 Task: Toggle the format space around the selector separator option in the less.
Action: Mouse moved to (30, 642)
Screenshot: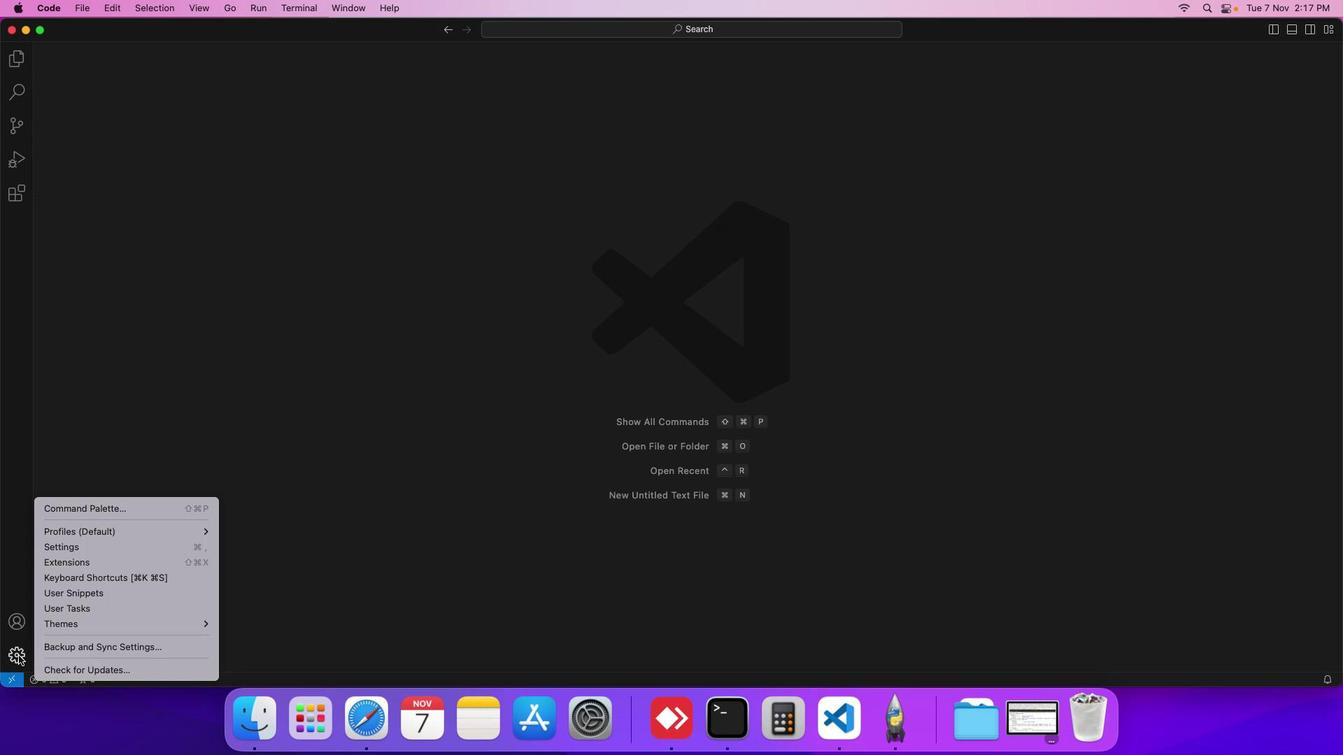 
Action: Mouse pressed left at (30, 642)
Screenshot: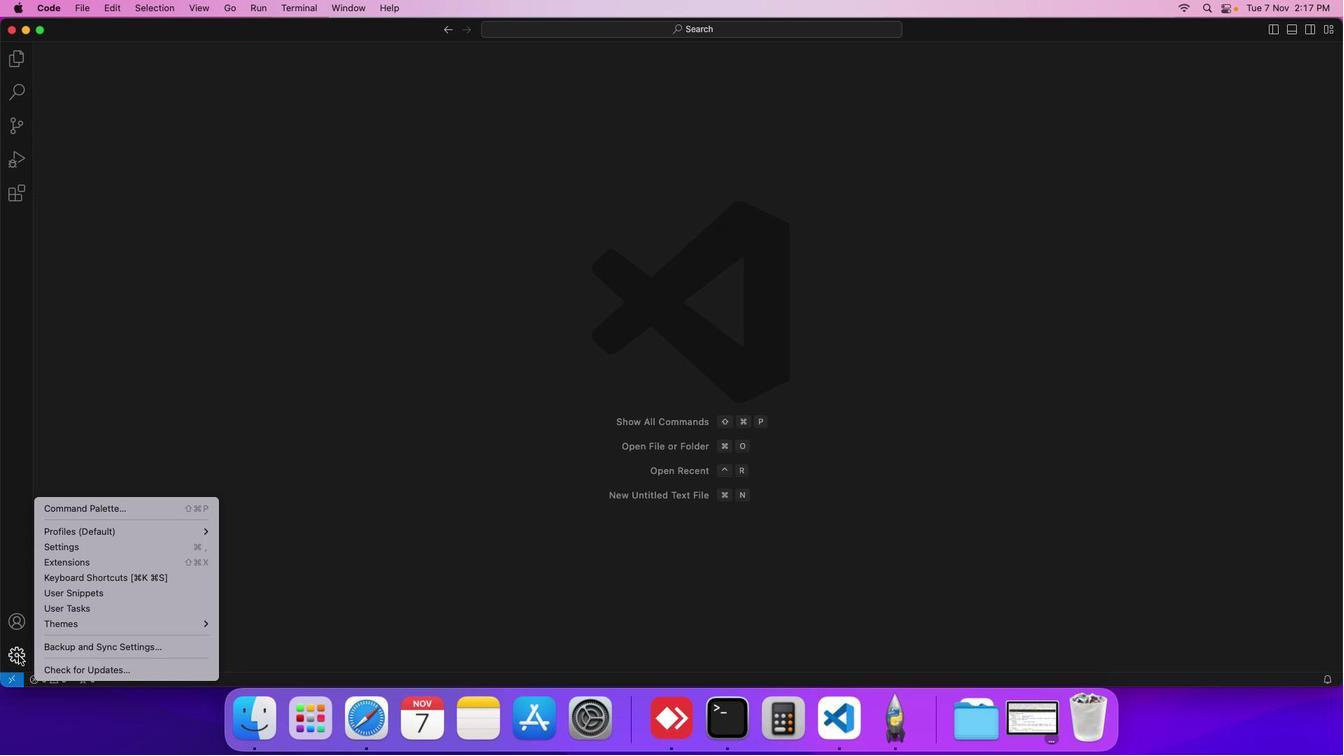 
Action: Mouse moved to (90, 528)
Screenshot: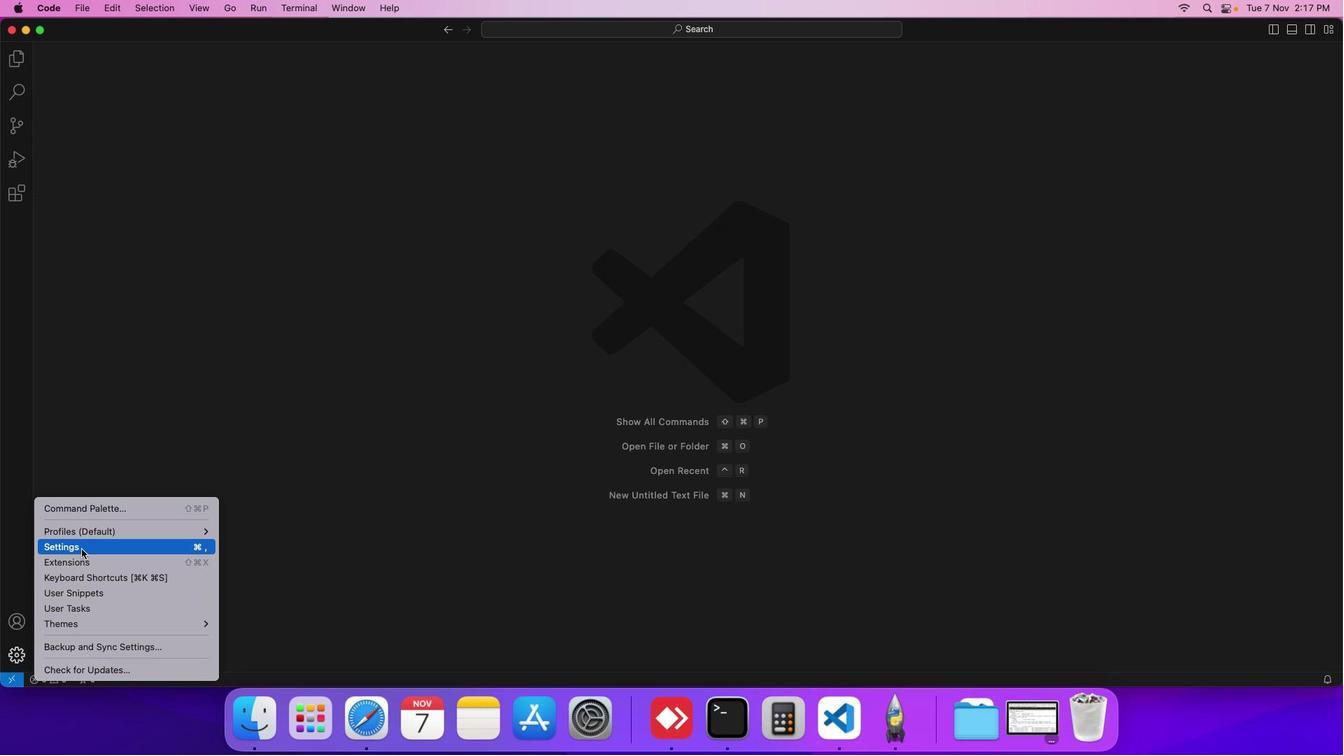 
Action: Mouse pressed left at (90, 528)
Screenshot: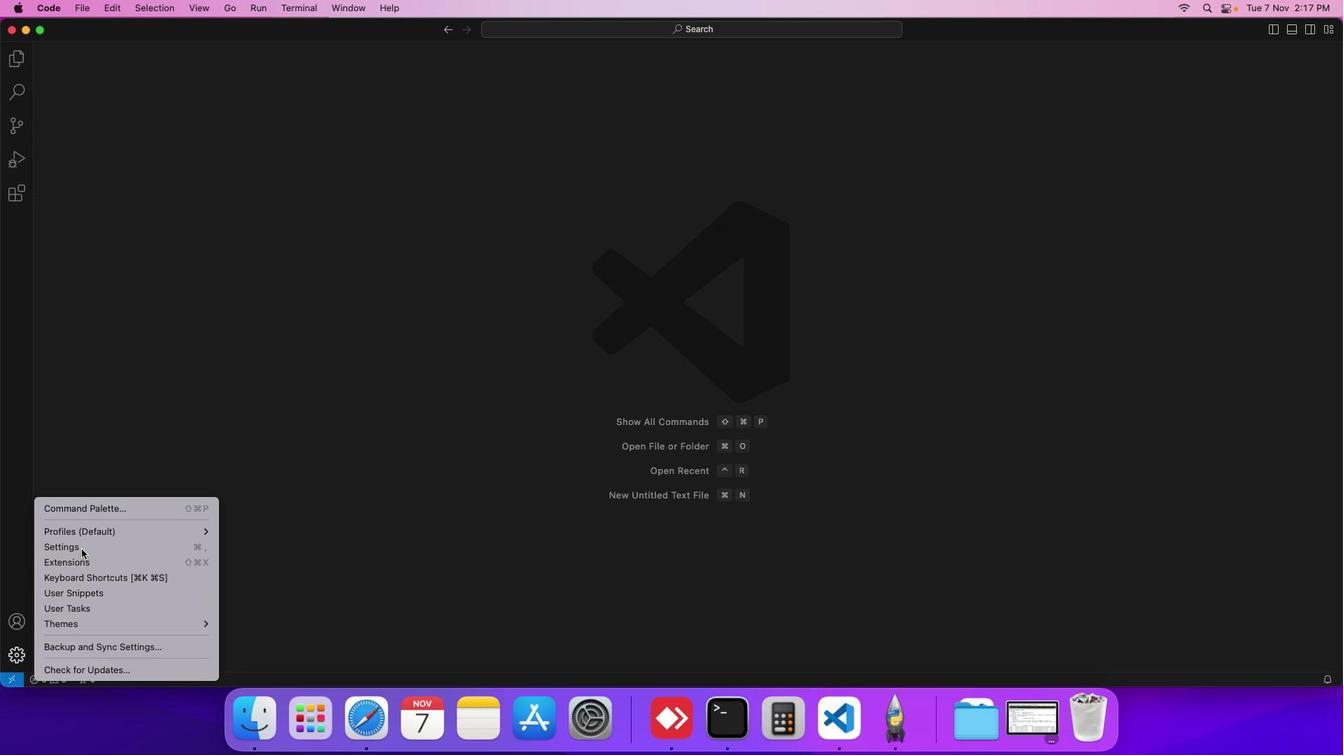 
Action: Mouse moved to (348, 204)
Screenshot: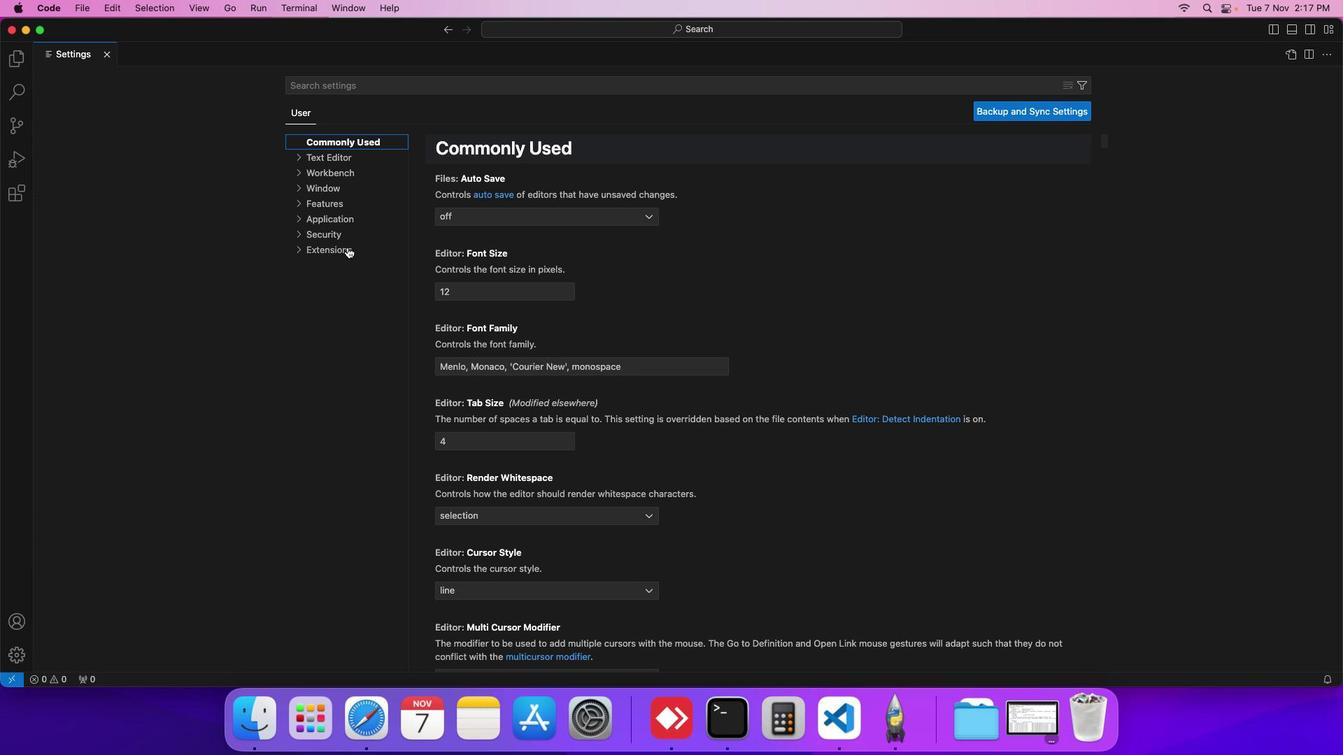 
Action: Mouse pressed left at (348, 204)
Screenshot: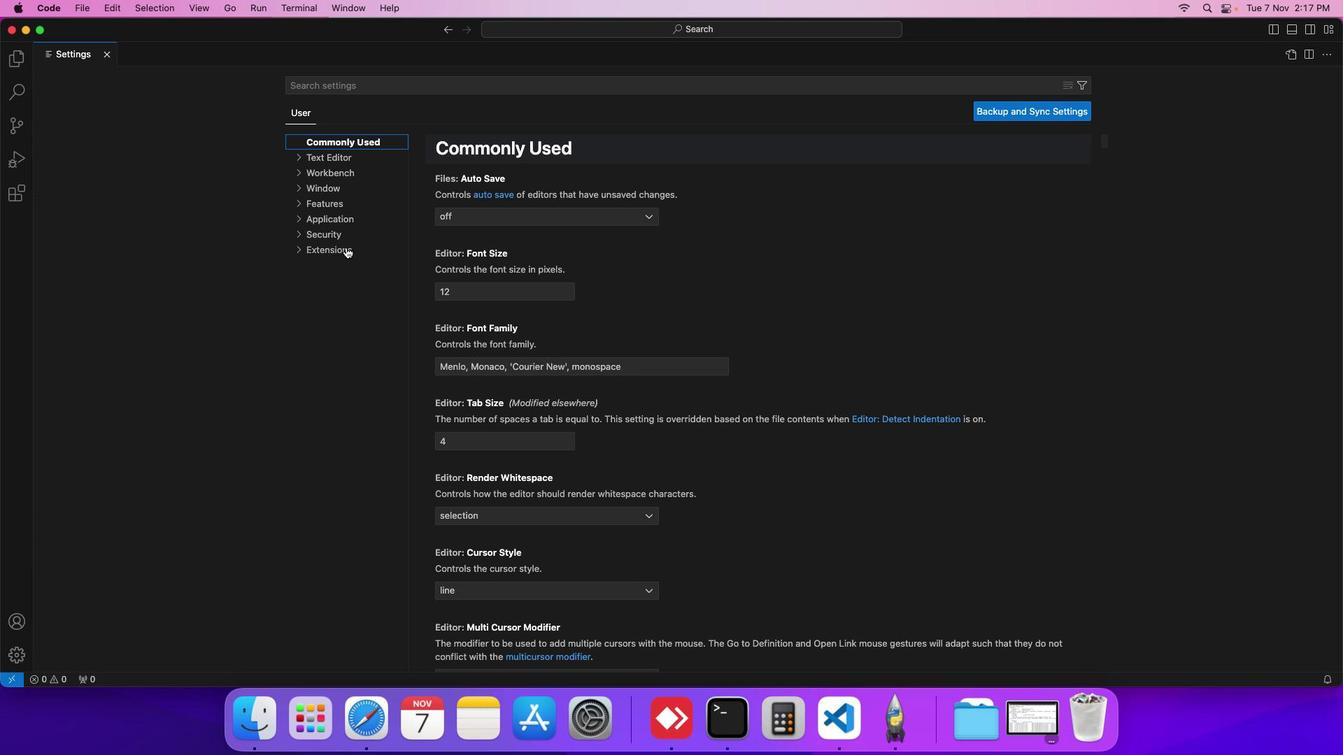 
Action: Mouse moved to (327, 275)
Screenshot: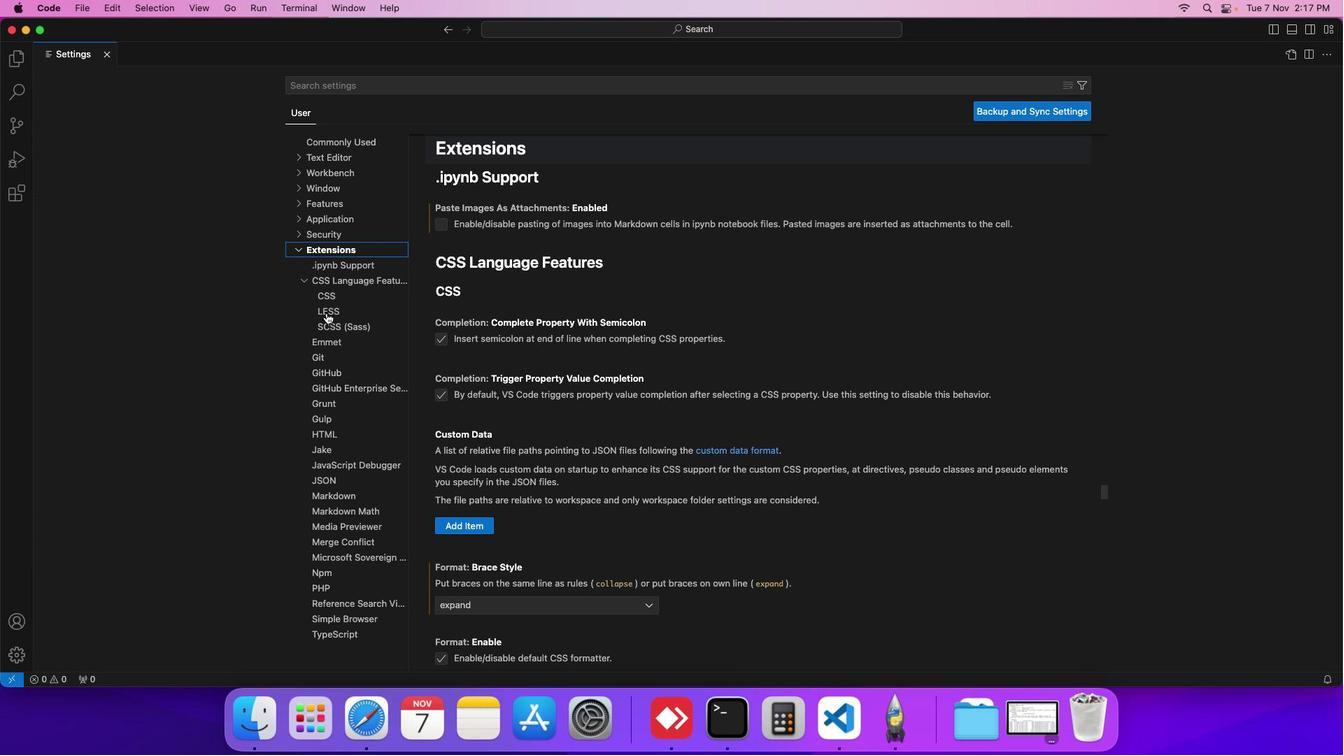
Action: Mouse pressed left at (327, 275)
Screenshot: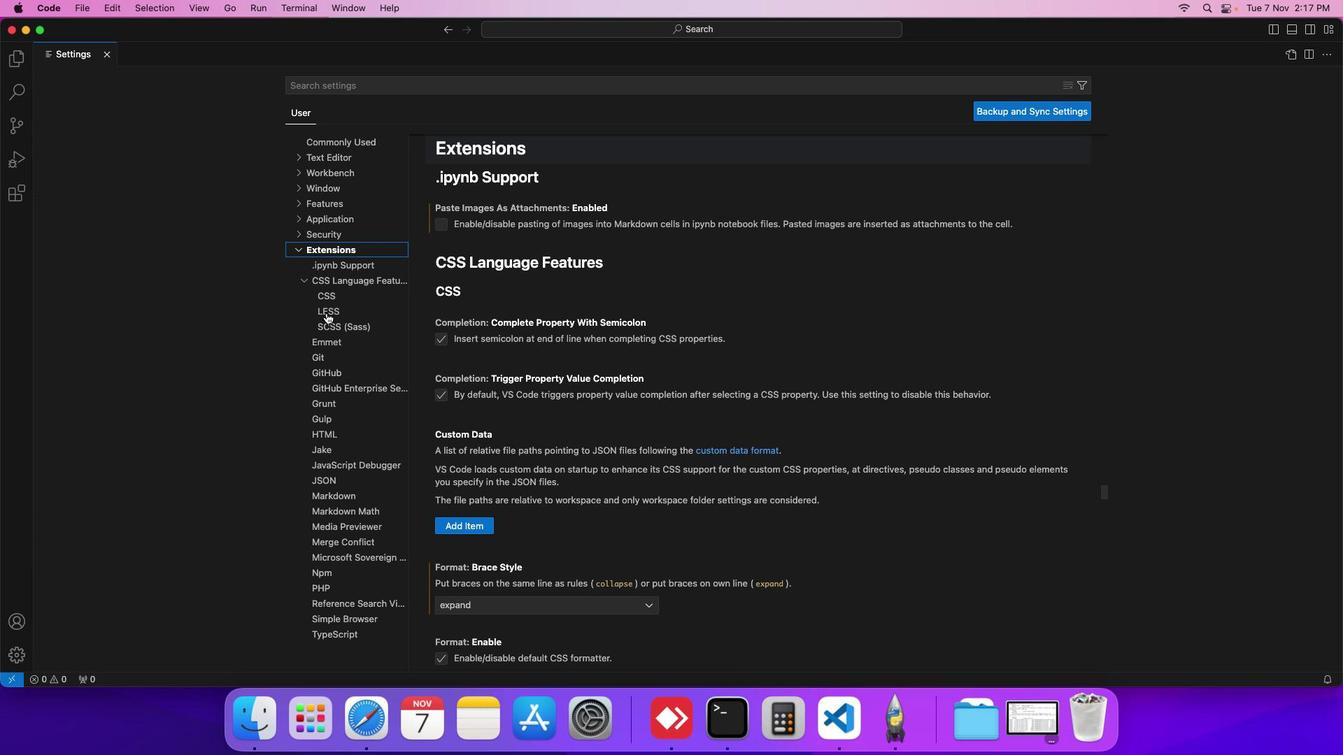 
Action: Mouse moved to (497, 372)
Screenshot: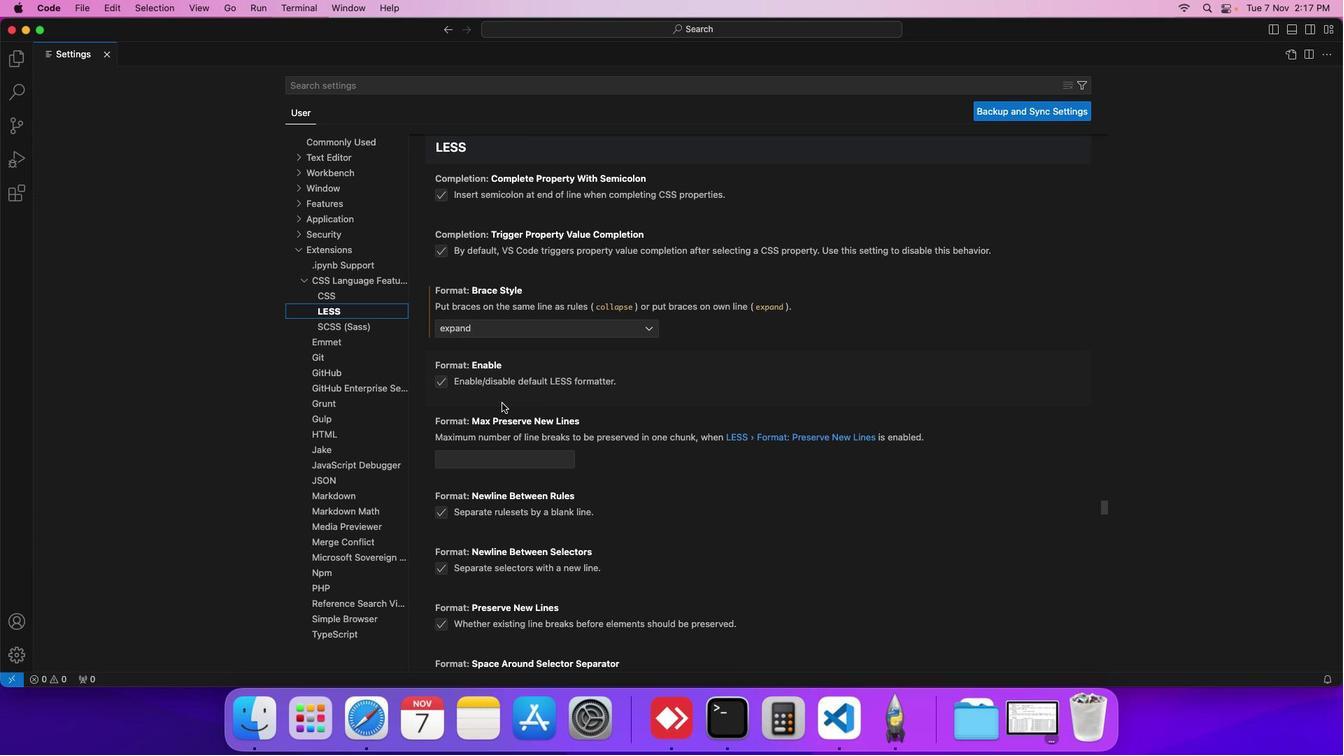 
Action: Mouse scrolled (497, 372) with delta (11, -60)
Screenshot: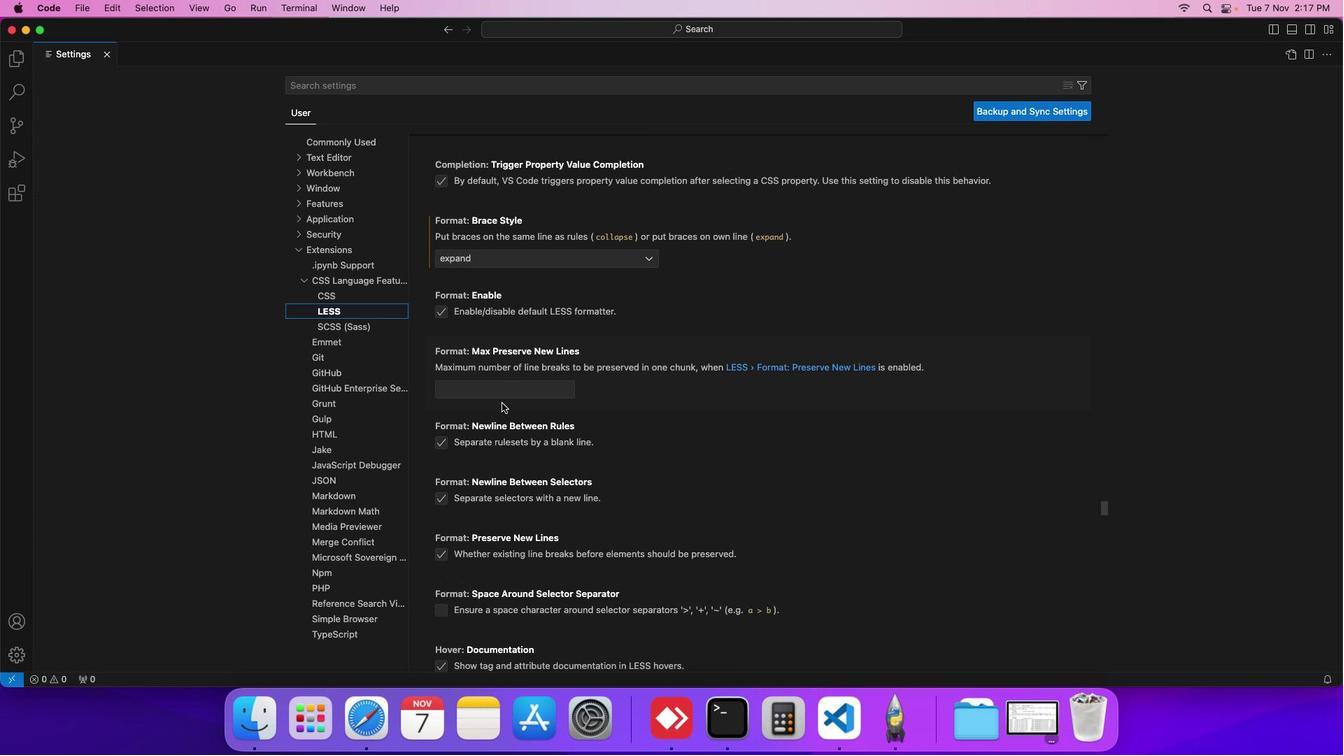 
Action: Mouse scrolled (497, 372) with delta (11, -60)
Screenshot: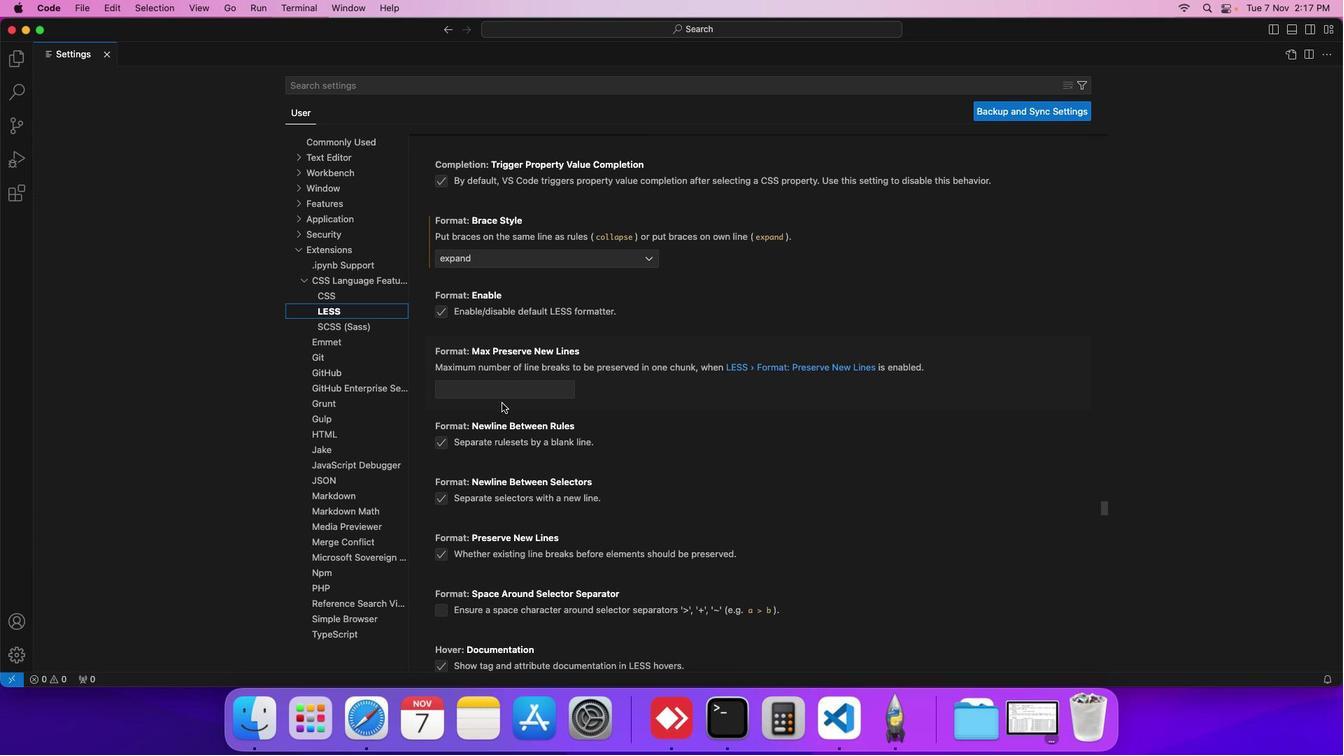 
Action: Mouse scrolled (497, 372) with delta (11, -60)
Screenshot: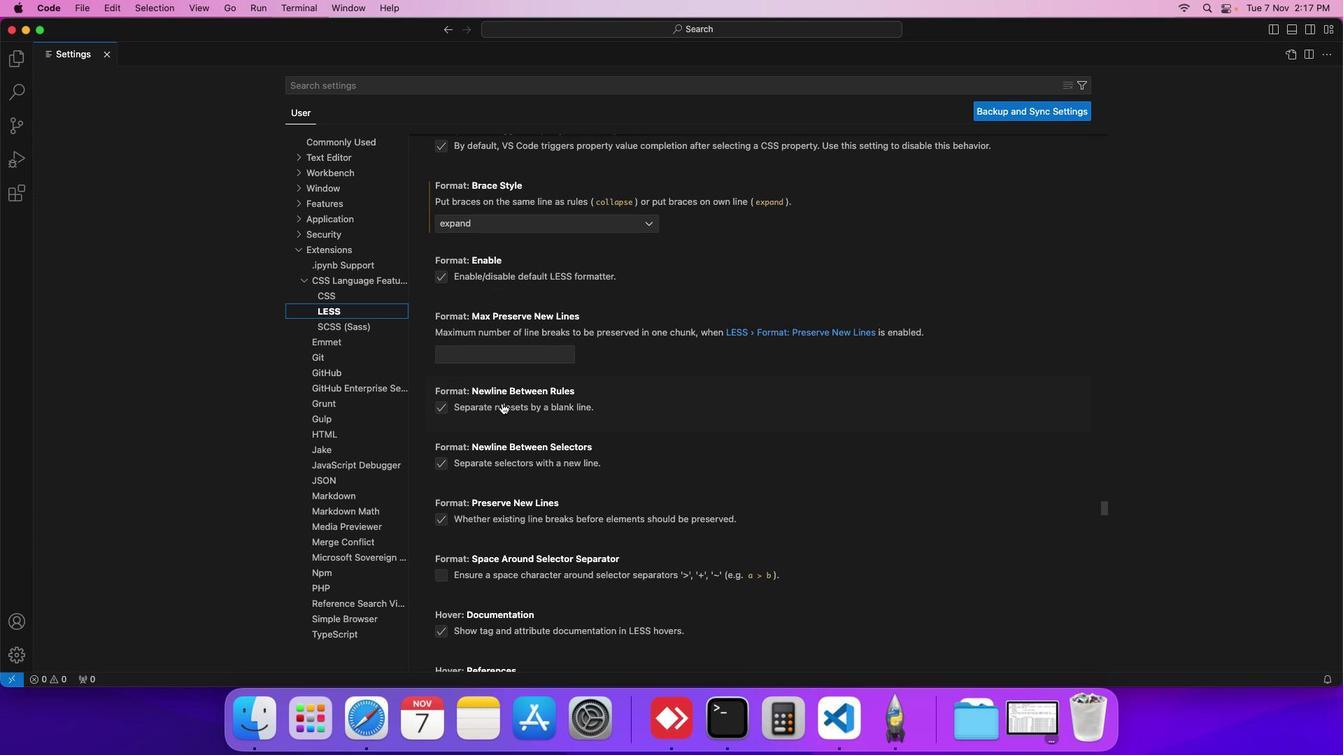 
Action: Mouse scrolled (497, 372) with delta (11, -60)
Screenshot: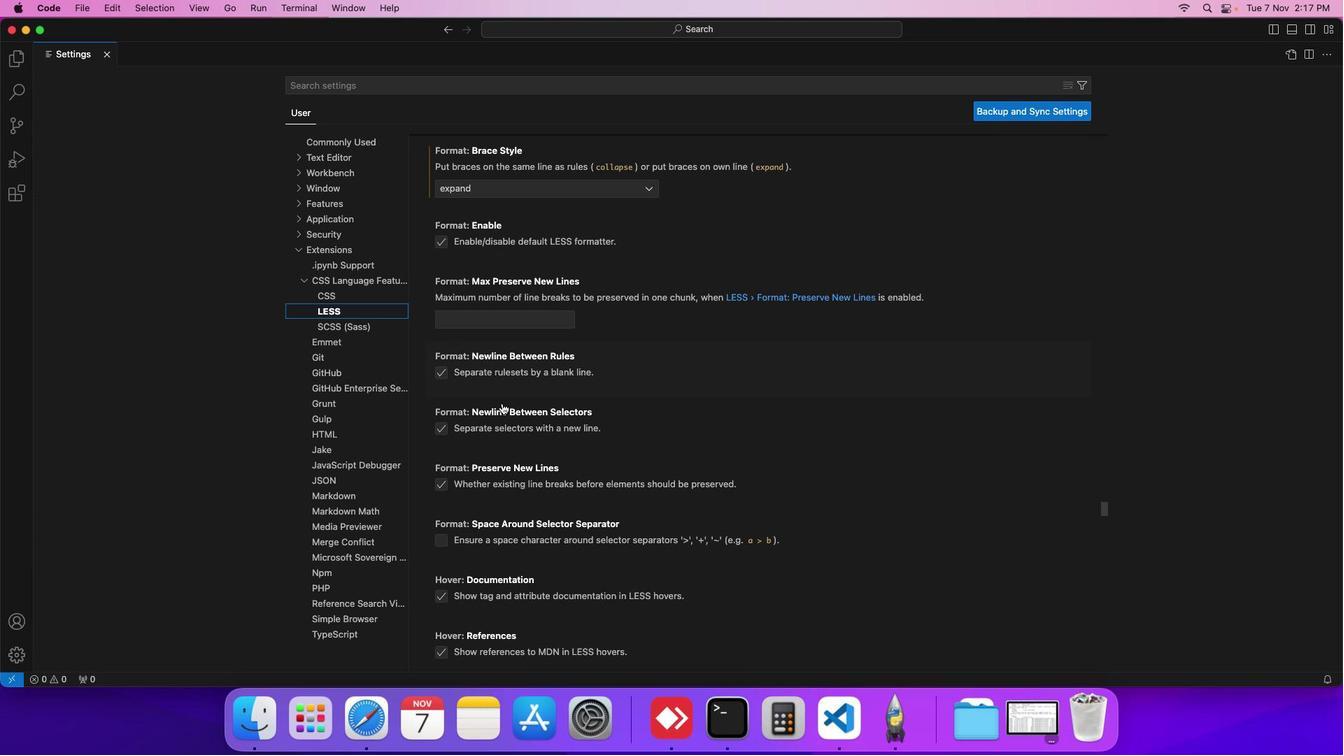 
Action: Mouse scrolled (497, 372) with delta (11, -60)
Screenshot: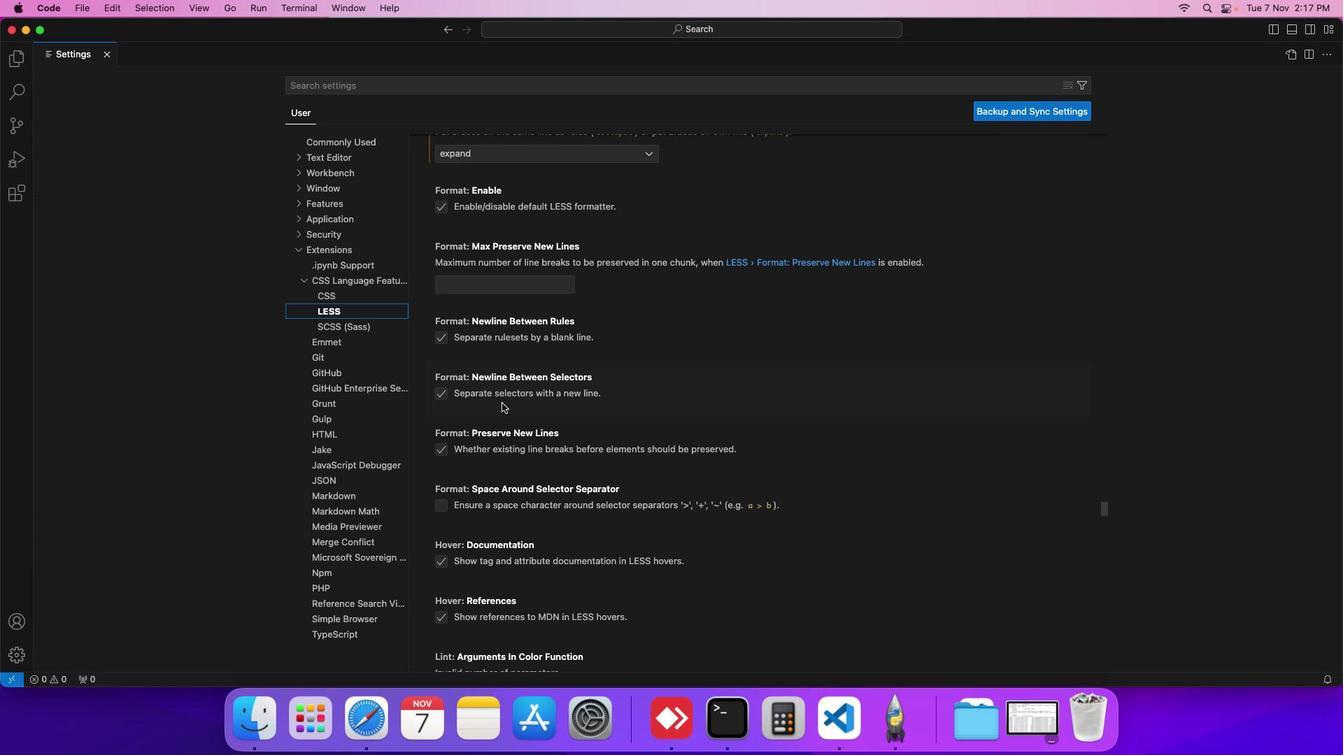 
Action: Mouse scrolled (497, 372) with delta (11, -60)
Screenshot: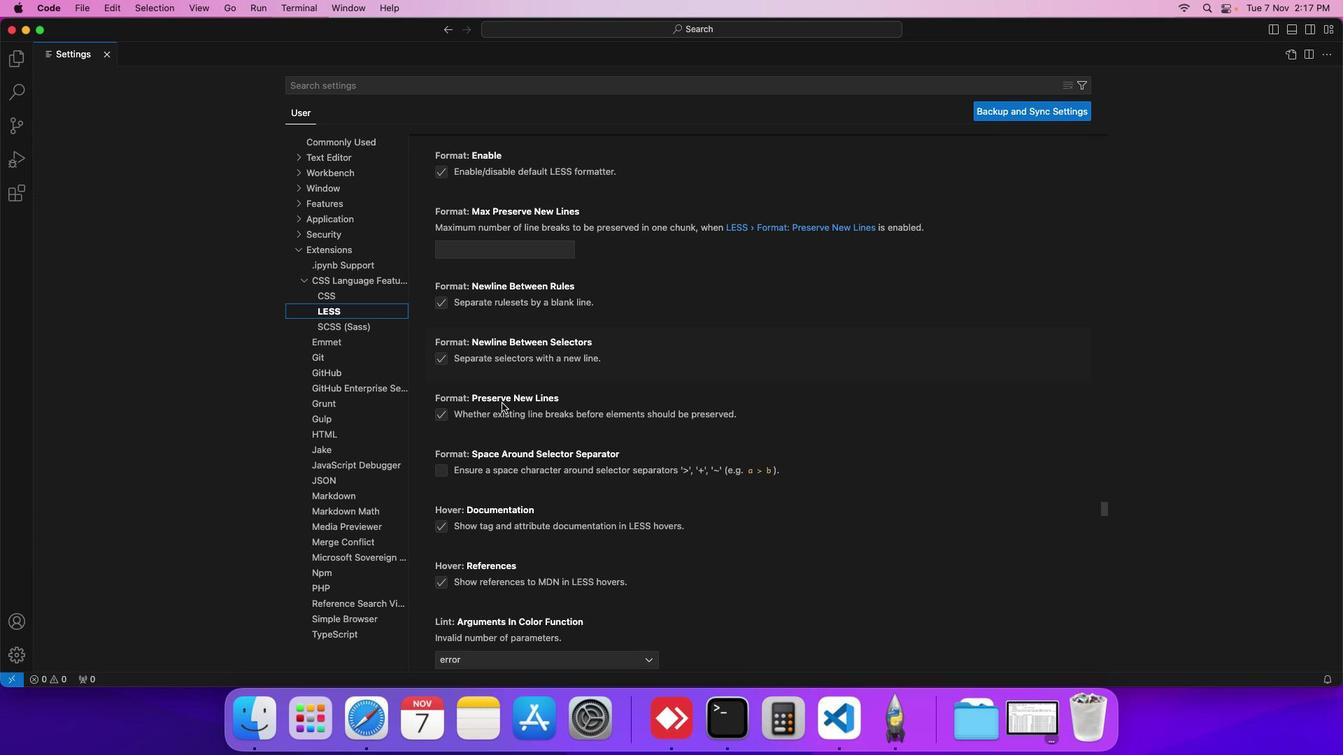 
Action: Mouse scrolled (497, 372) with delta (11, -60)
Screenshot: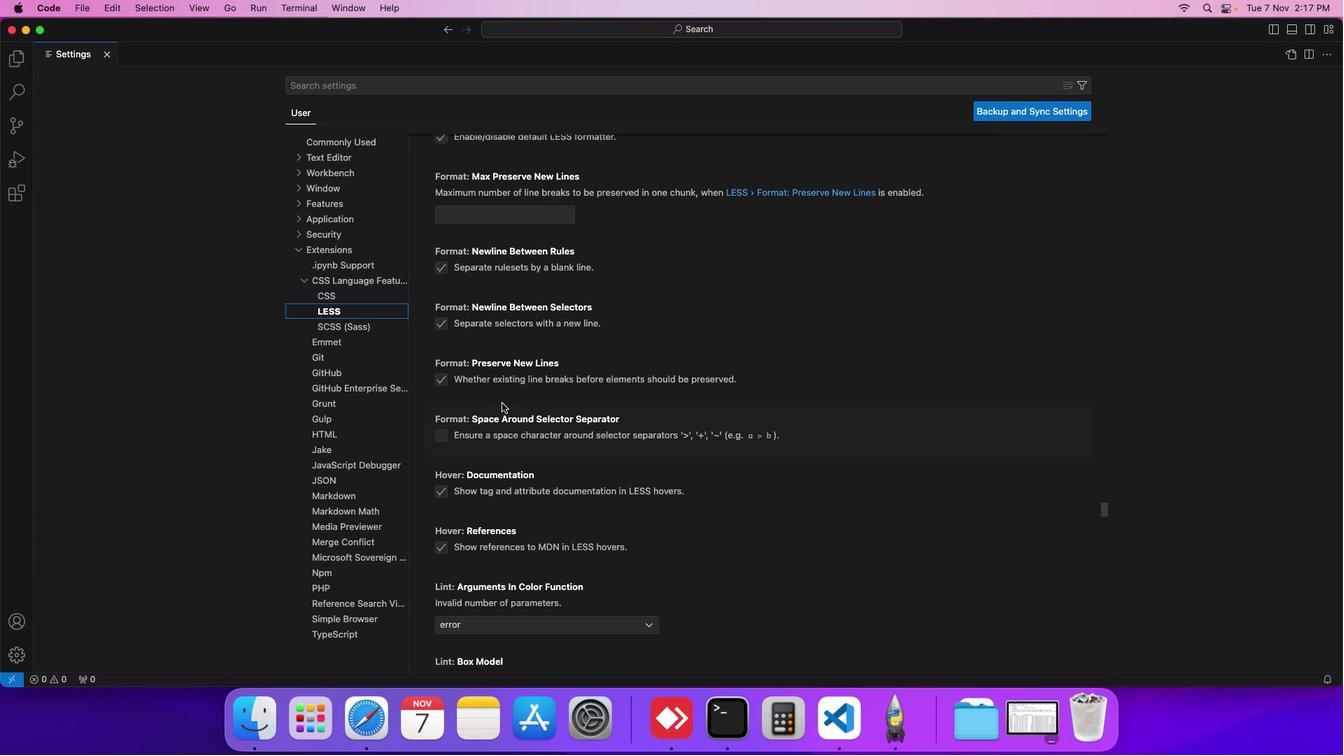 
Action: Mouse scrolled (497, 372) with delta (11, -60)
Screenshot: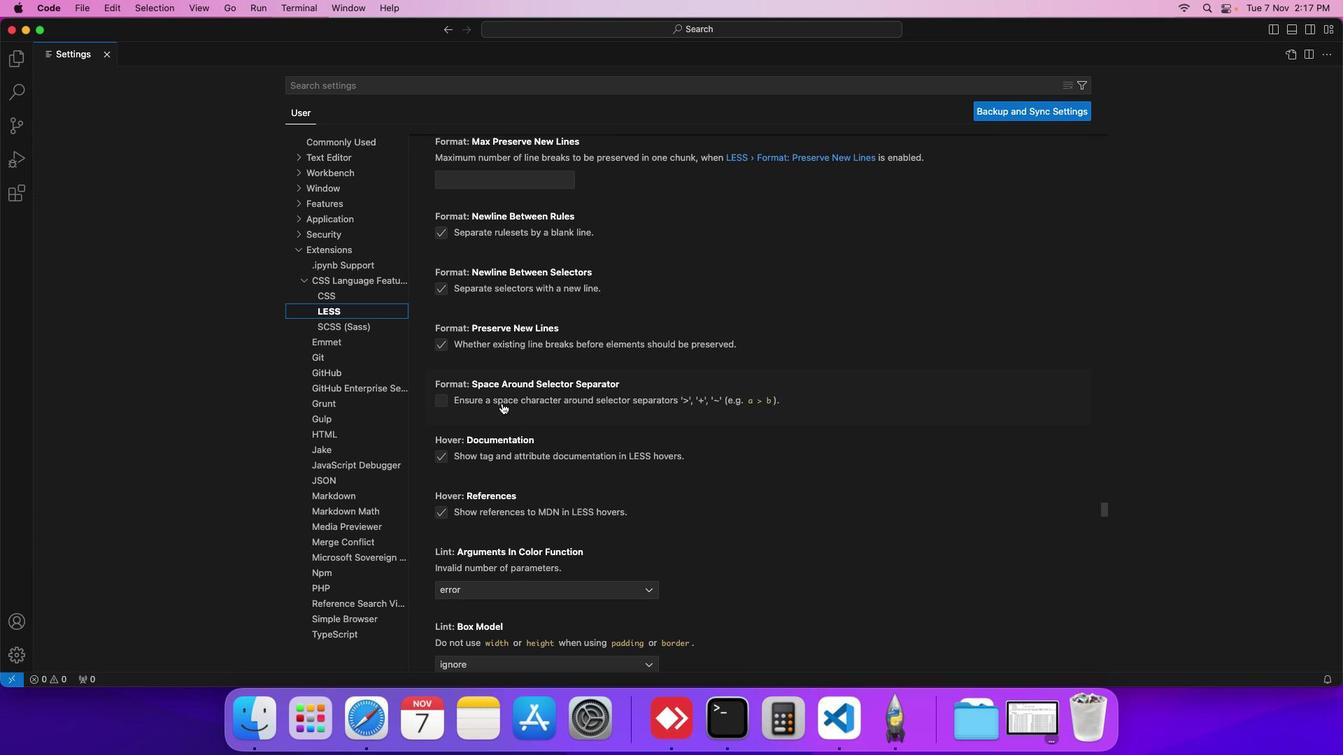 
Action: Mouse scrolled (497, 372) with delta (11, -60)
Screenshot: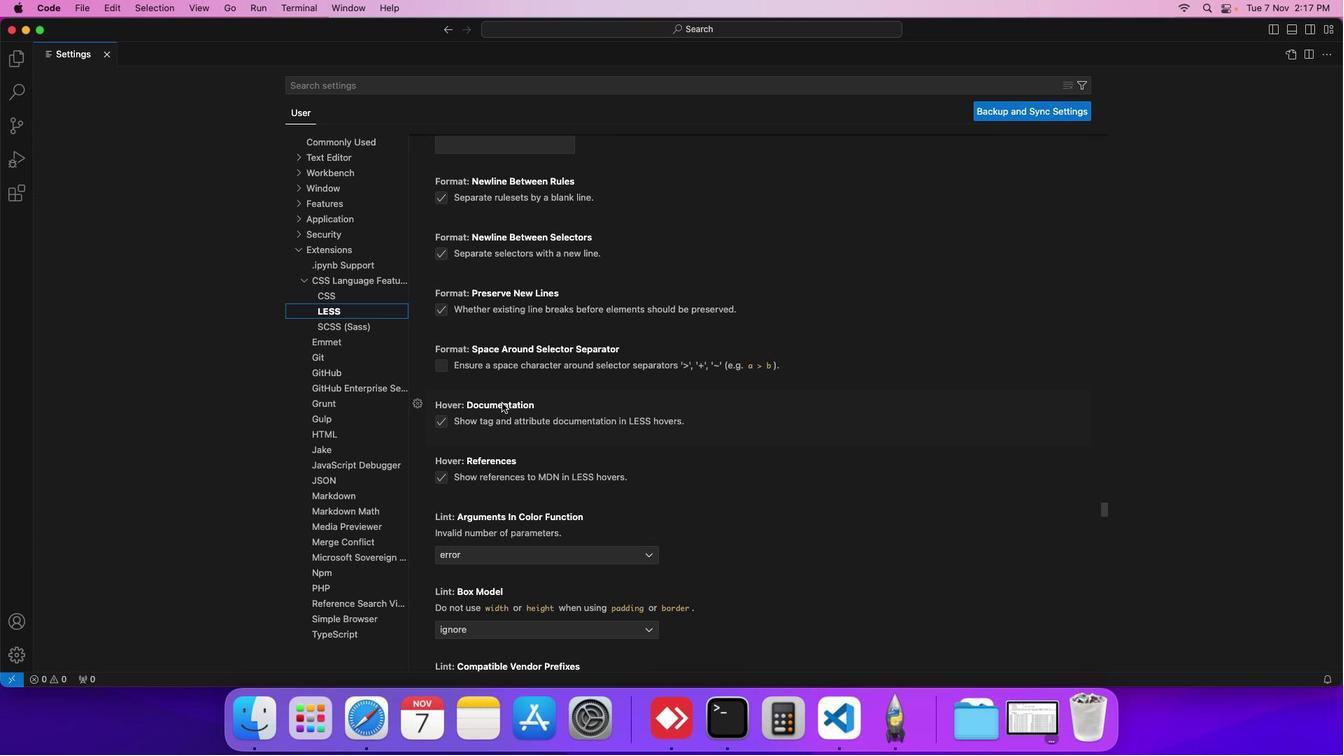 
Action: Mouse moved to (439, 335)
Screenshot: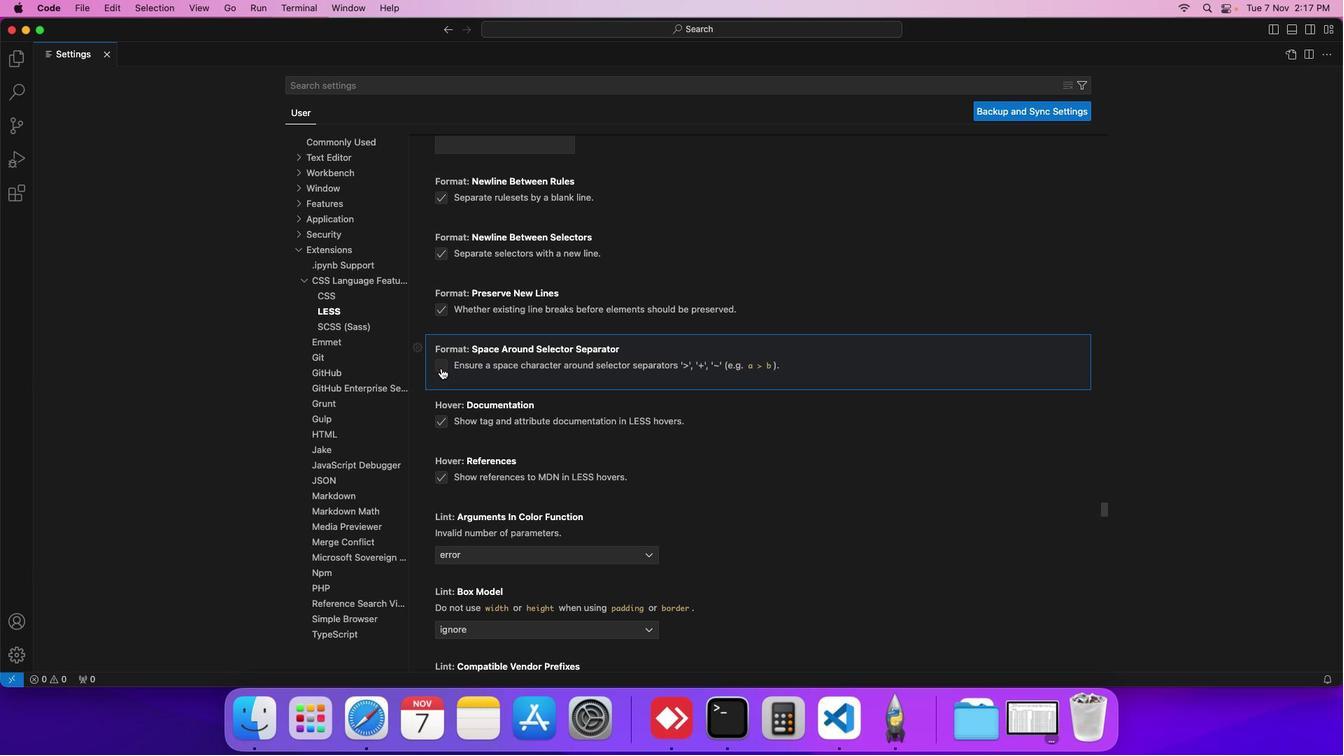 
Action: Mouse pressed left at (439, 335)
Screenshot: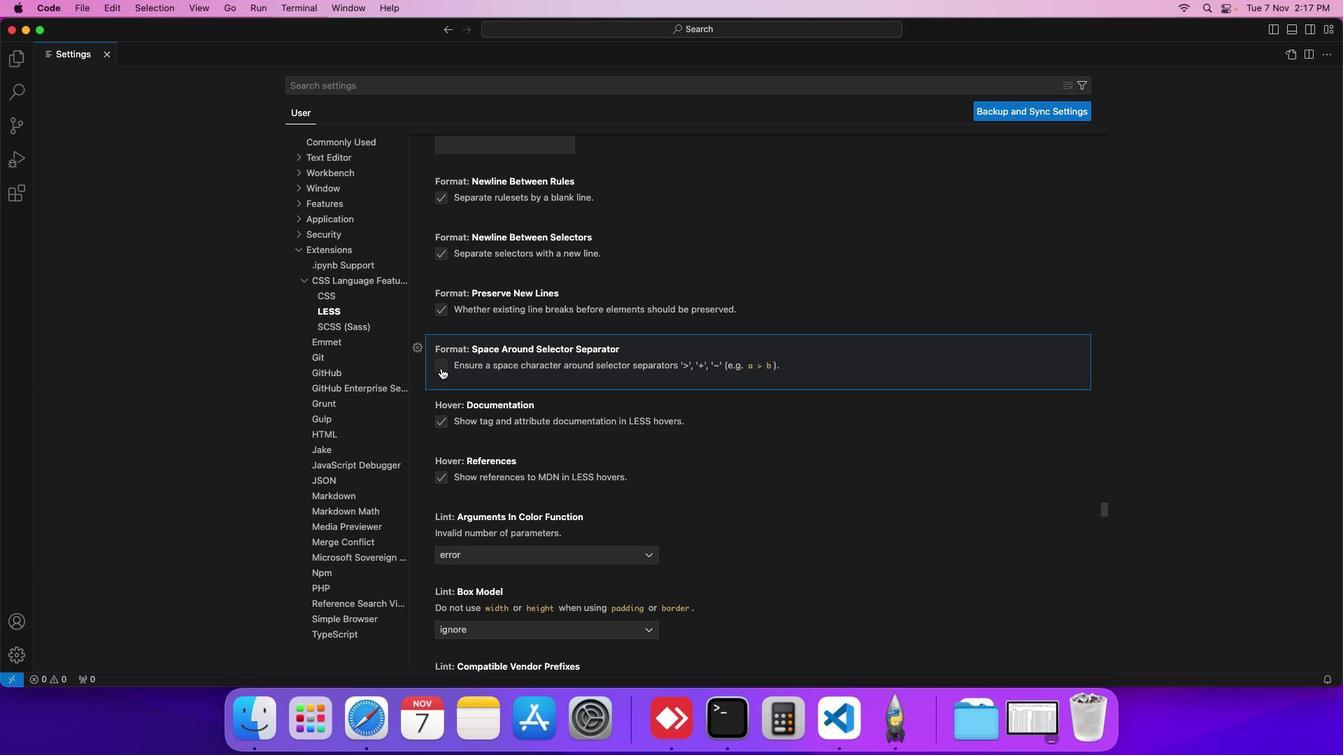 
Action: Mouse moved to (494, 331)
Screenshot: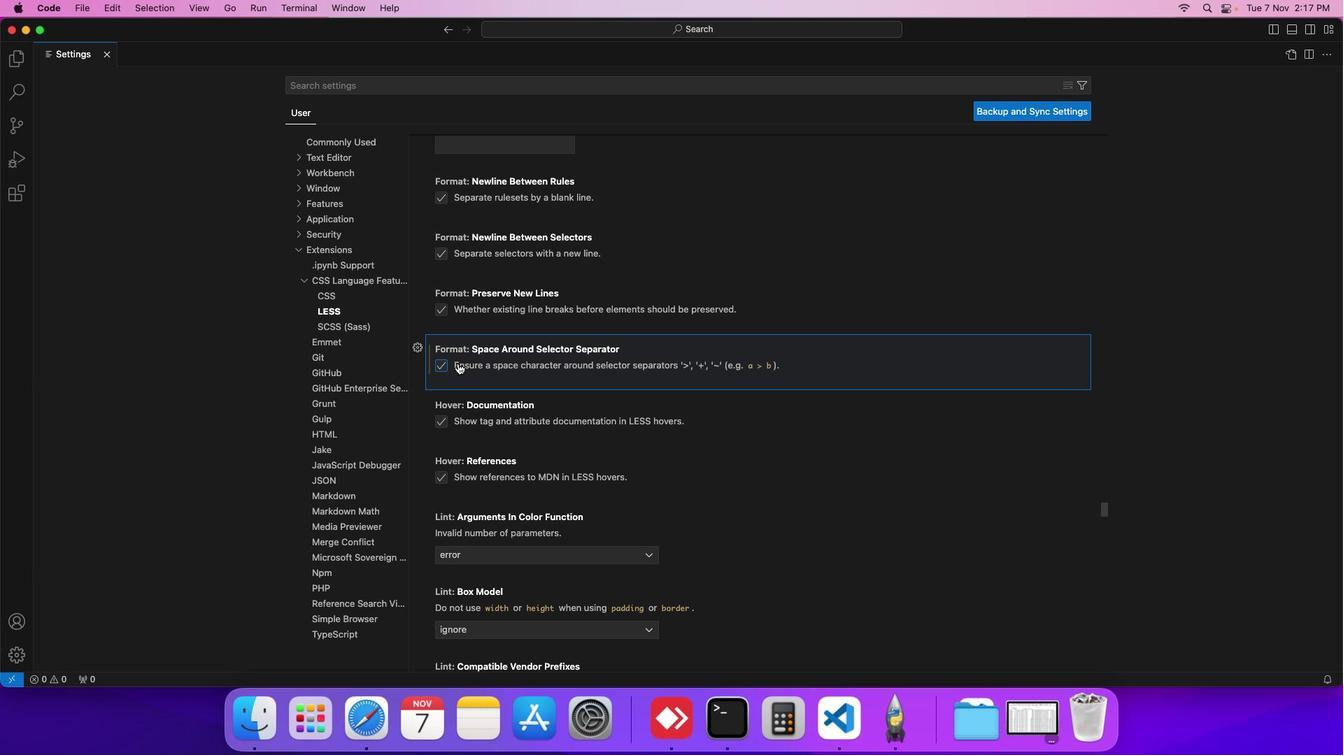 
